 Task: Use Investigation Long Effect in this video Movie B.mp4
Action: Mouse moved to (375, 181)
Screenshot: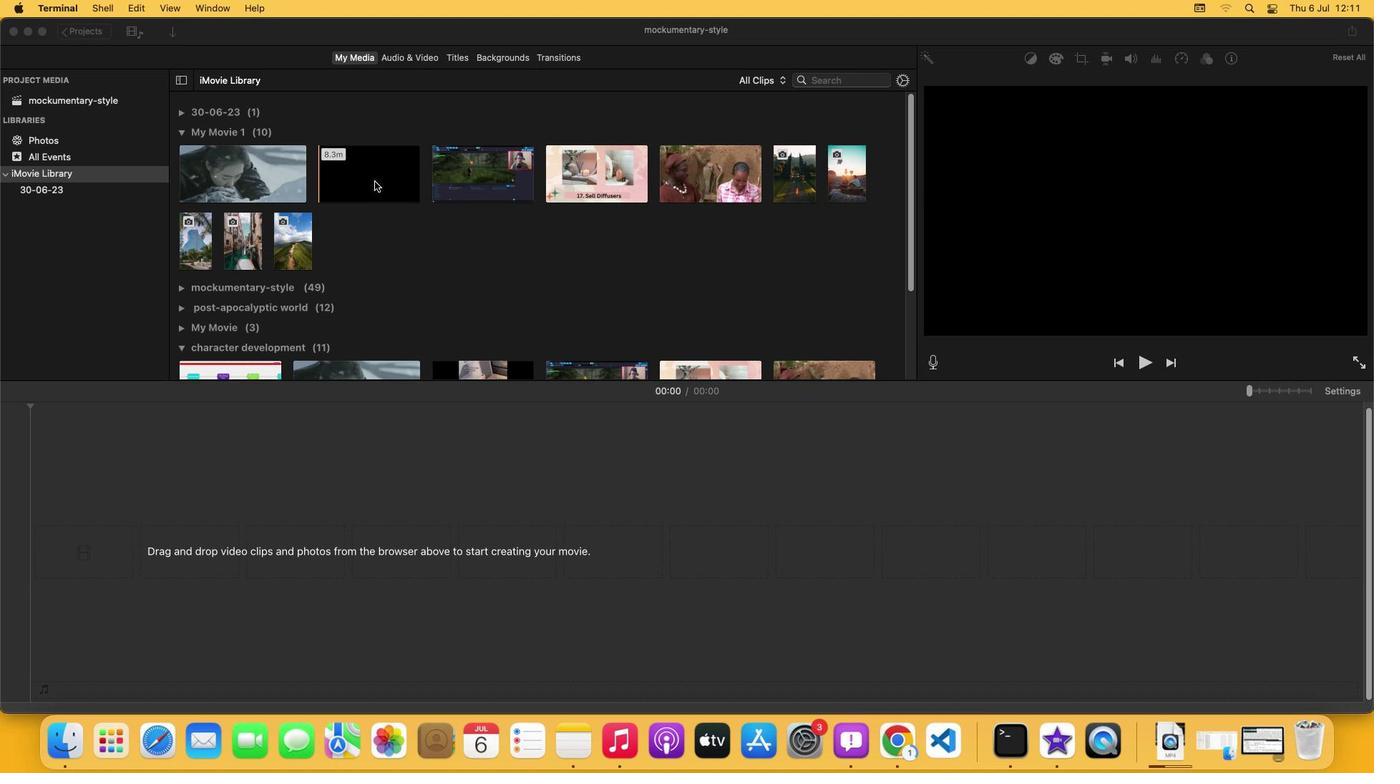 
Action: Mouse pressed left at (375, 181)
Screenshot: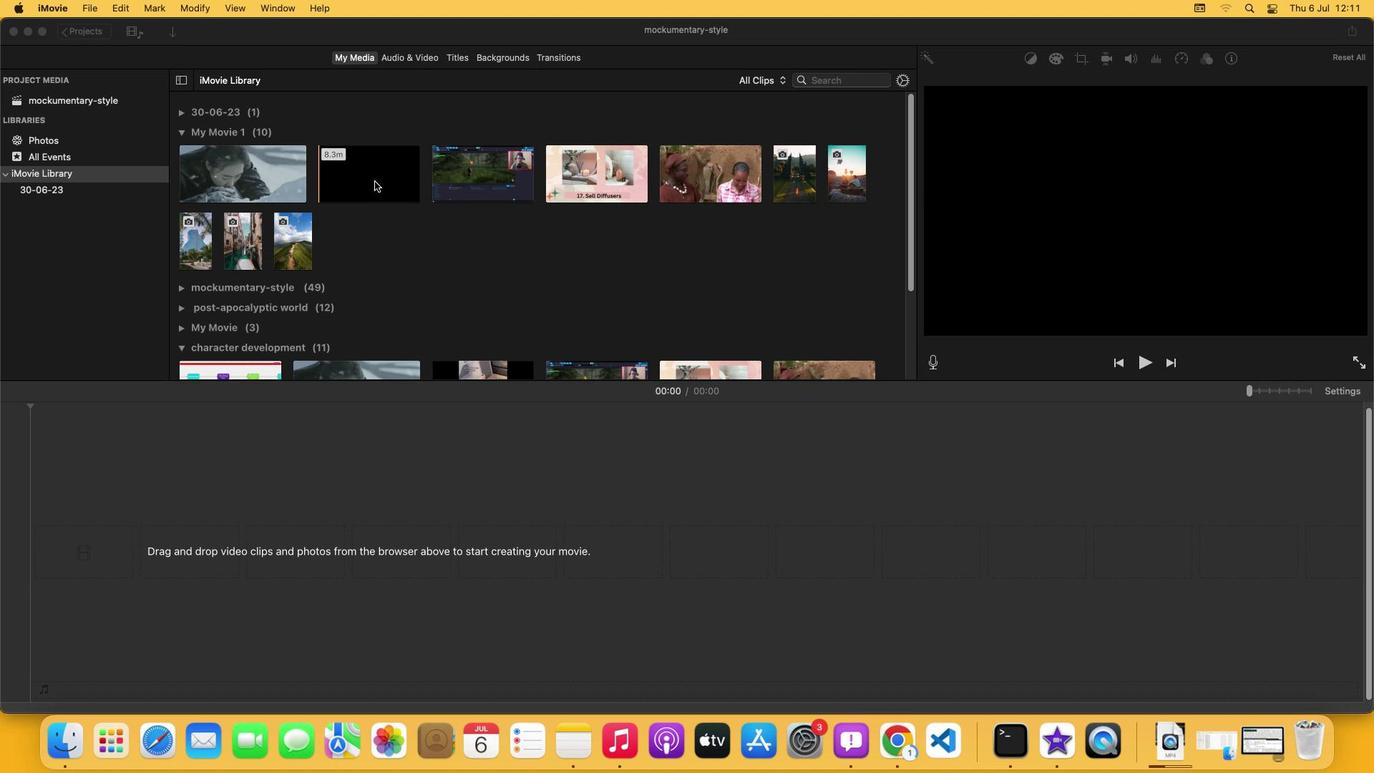 
Action: Mouse moved to (385, 56)
Screenshot: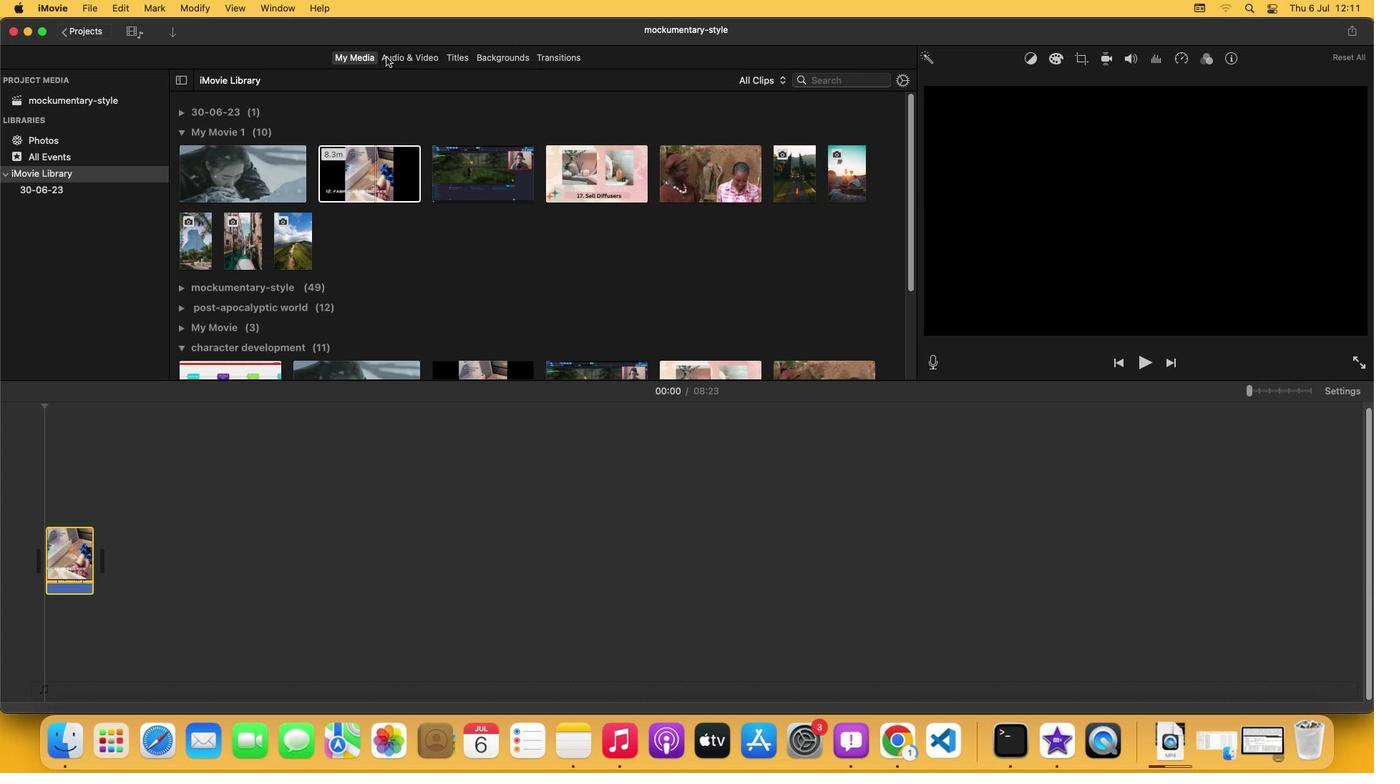 
Action: Mouse pressed left at (385, 56)
Screenshot: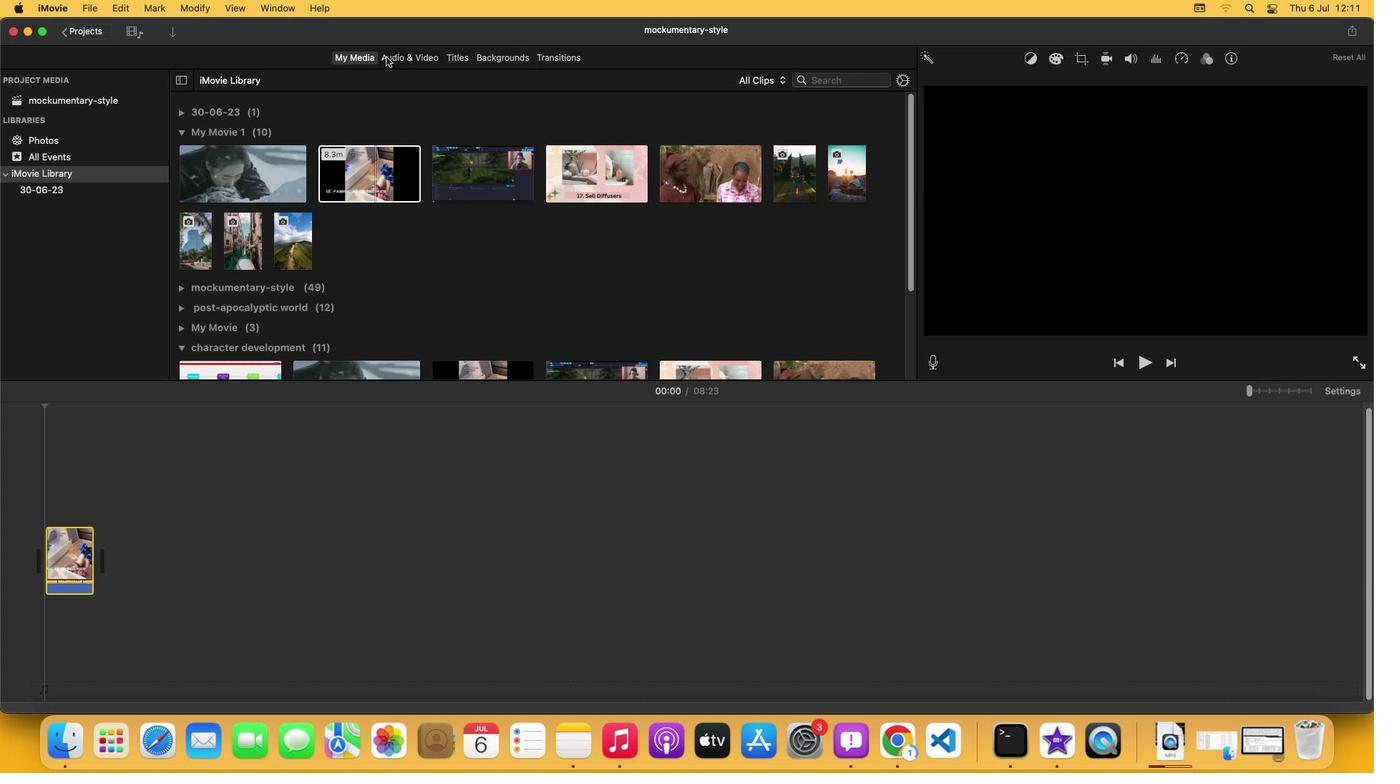 
Action: Mouse moved to (252, 231)
Screenshot: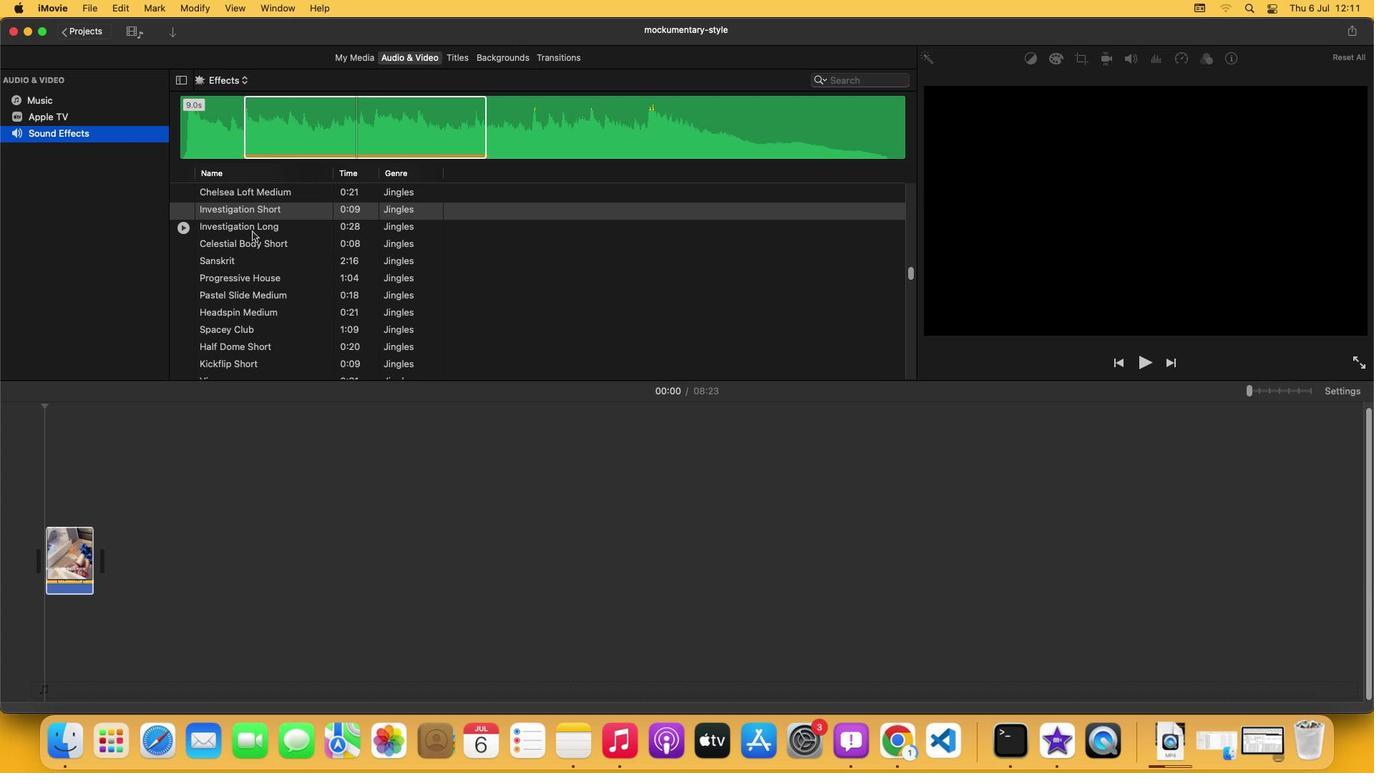 
Action: Mouse pressed left at (252, 231)
Screenshot: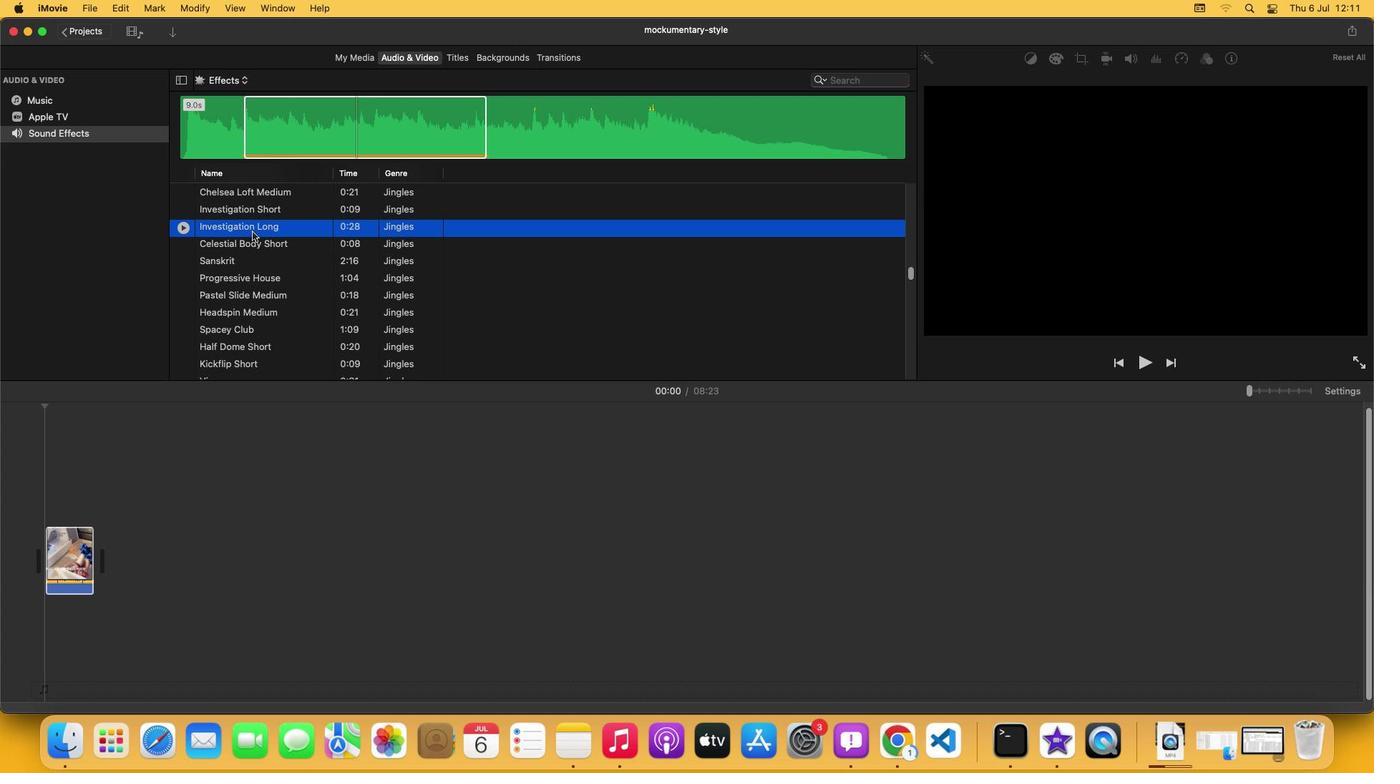
Action: Mouse moved to (287, 134)
Screenshot: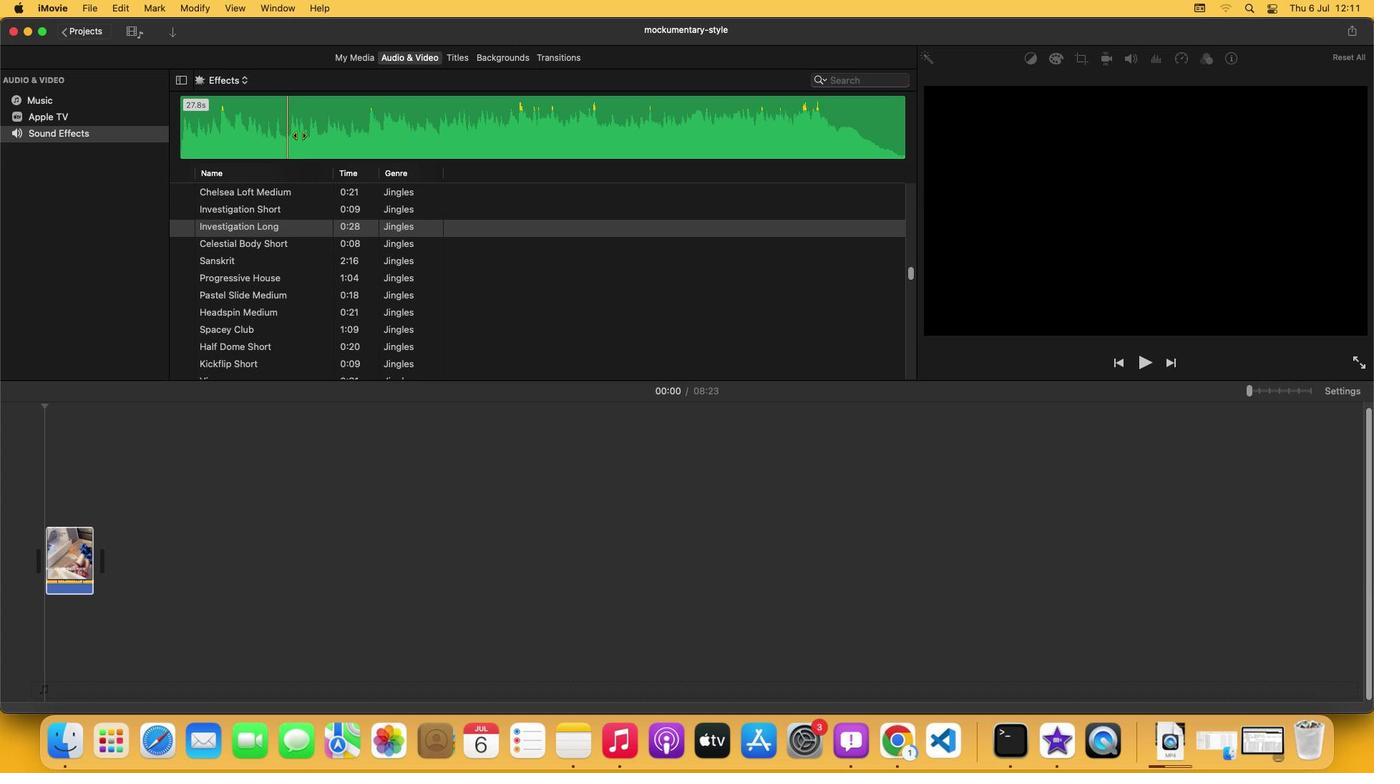 
Action: Mouse pressed left at (287, 134)
Screenshot: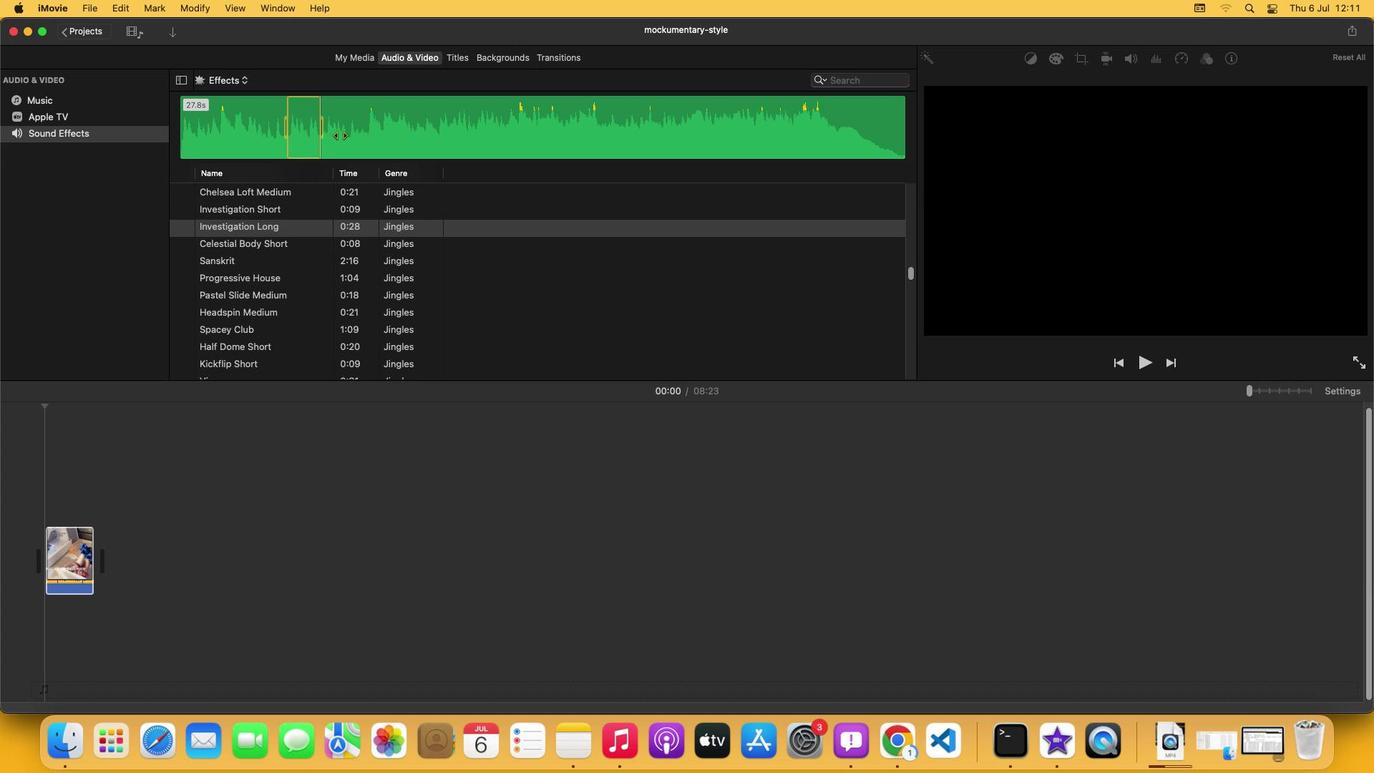 
Action: Mouse moved to (355, 135)
Screenshot: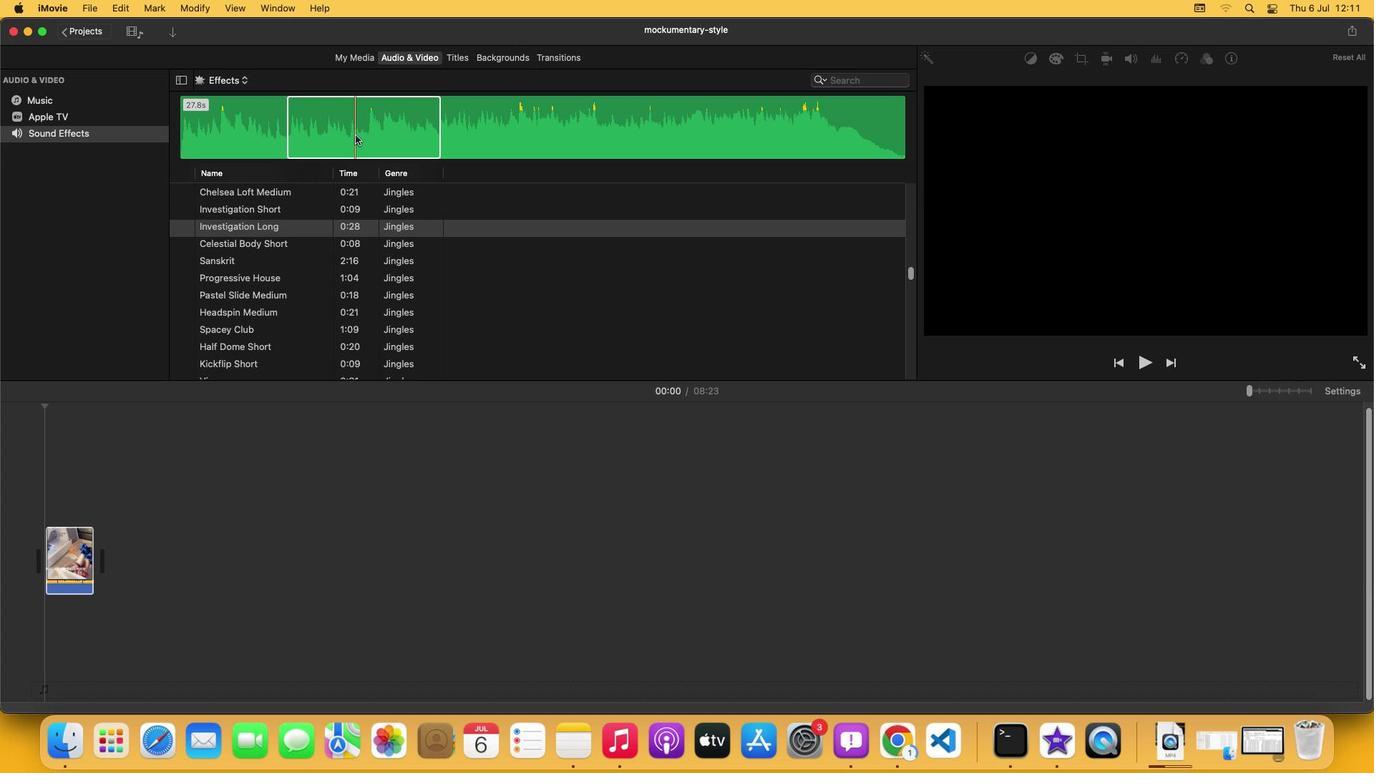 
Action: Mouse pressed left at (355, 135)
Screenshot: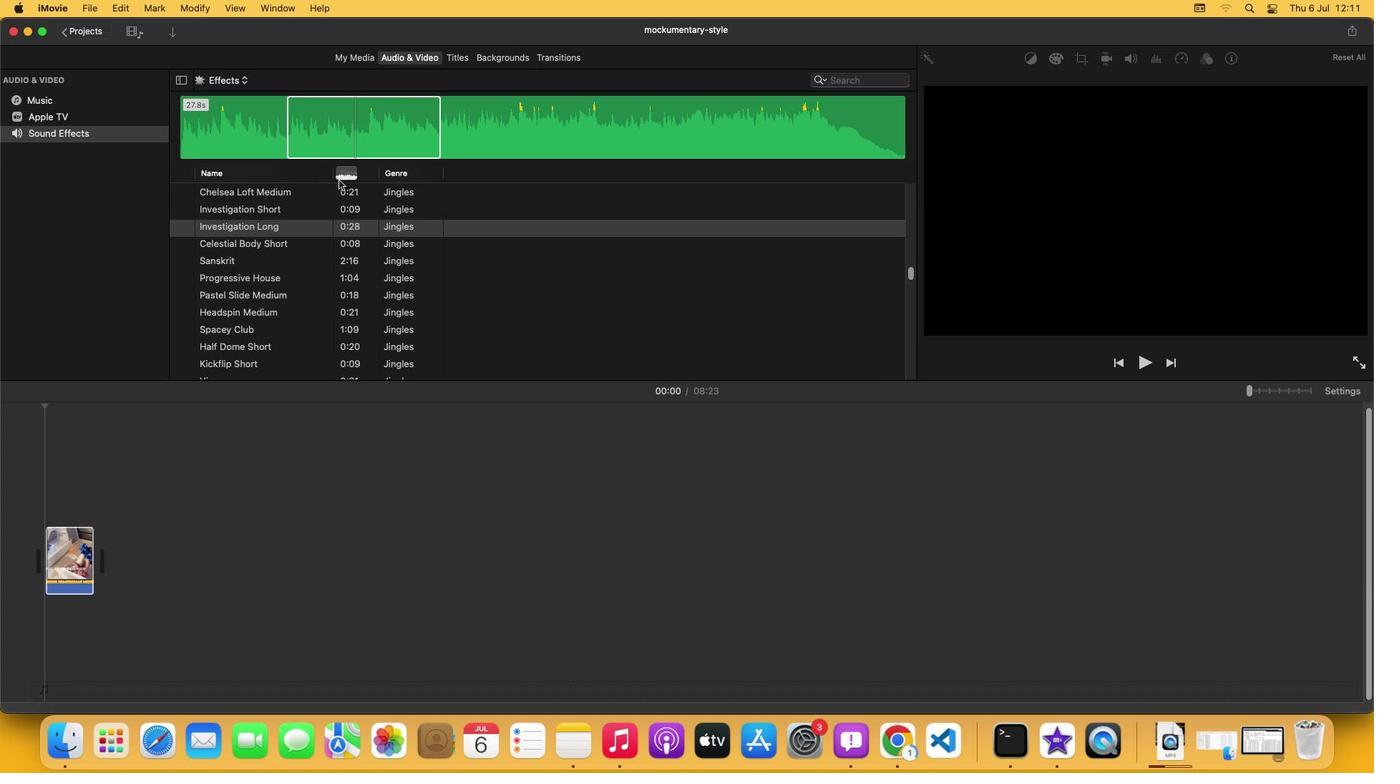 
Action: Mouse moved to (203, 600)
Screenshot: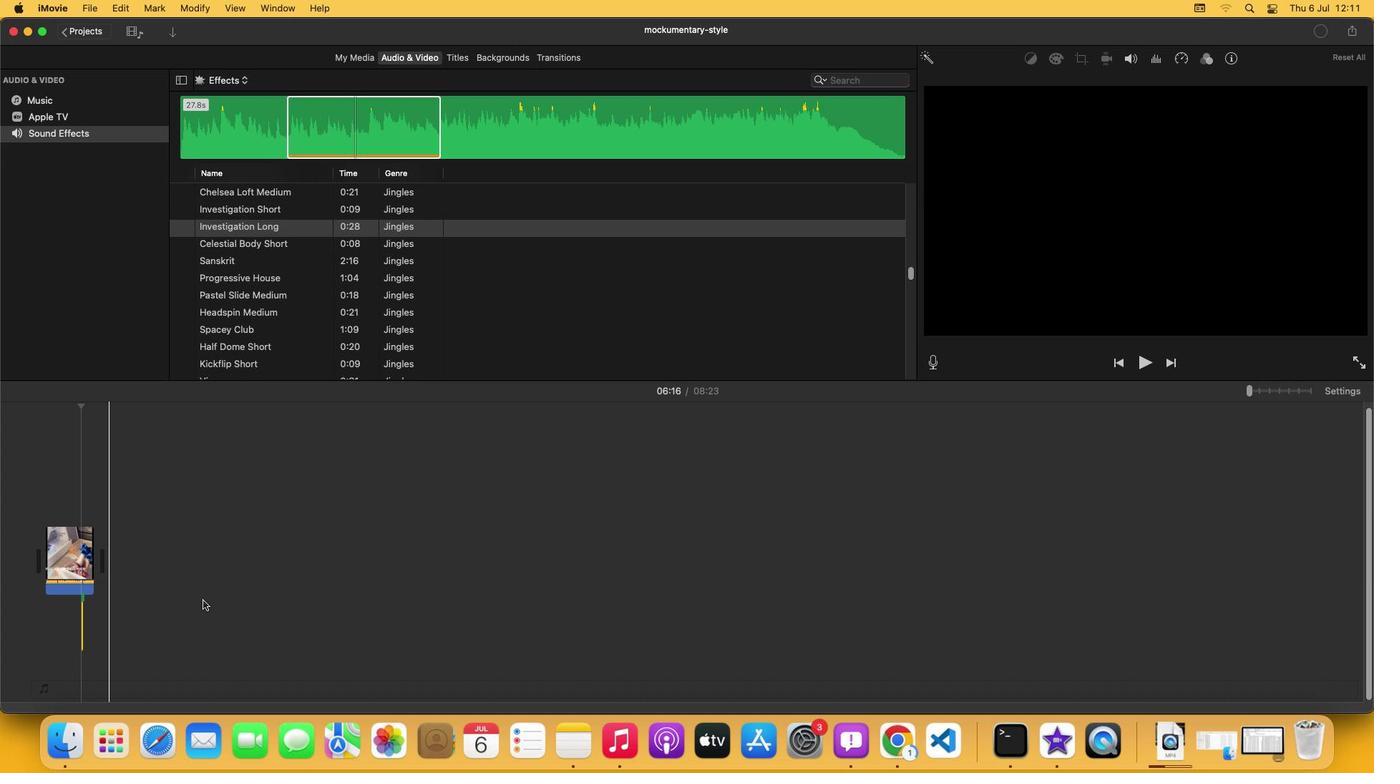 
Action: Mouse pressed left at (203, 600)
Screenshot: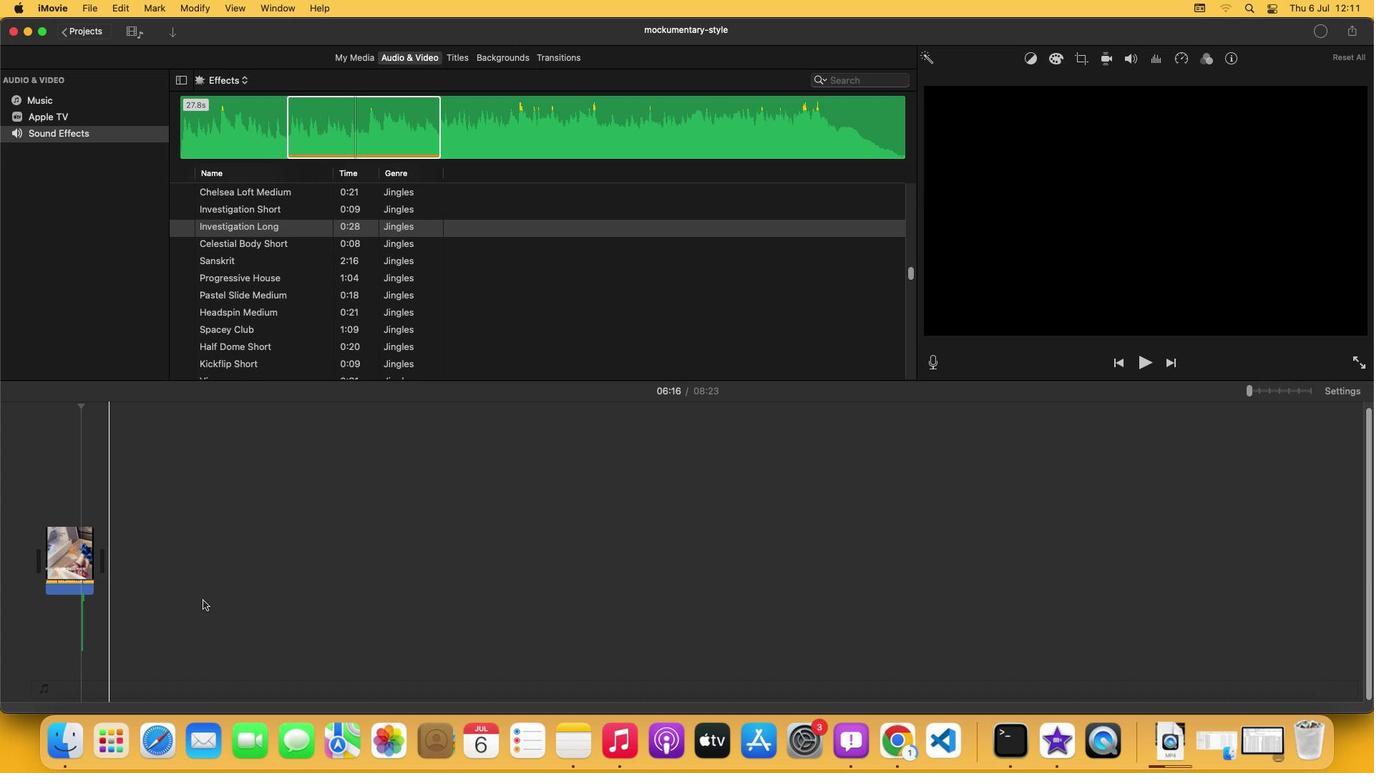 
Action: Mouse moved to (203, 600)
Screenshot: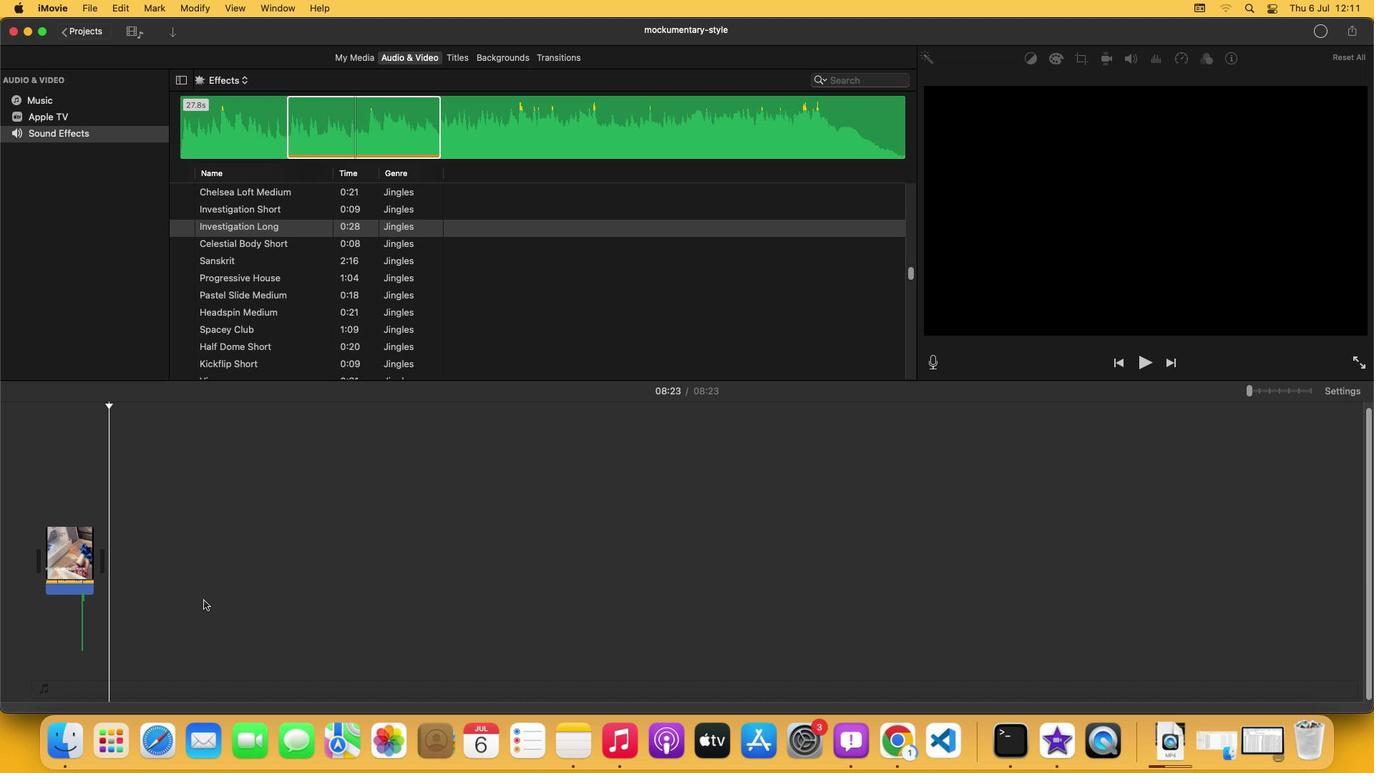 
